 Task: Set the Credit Note while creating a New Invoice.
Action: Mouse moved to (187, 22)
Screenshot: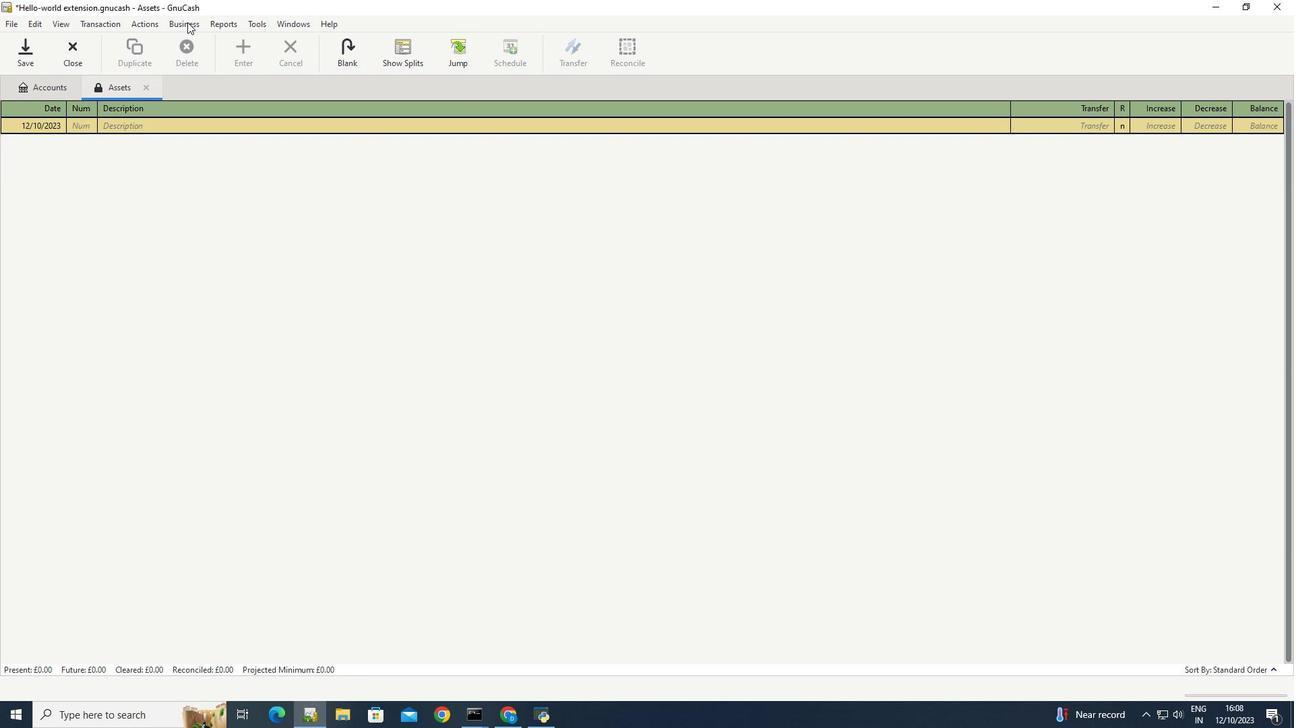 
Action: Mouse pressed left at (187, 22)
Screenshot: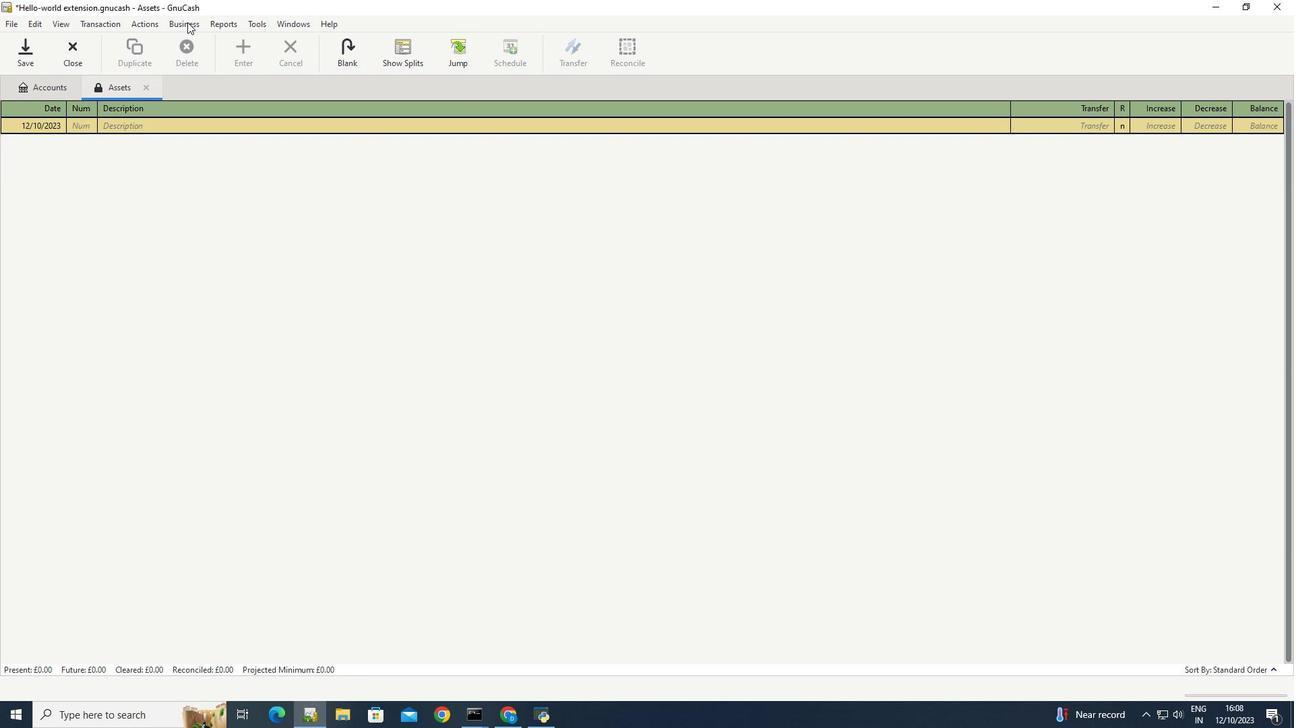 
Action: Mouse moved to (343, 89)
Screenshot: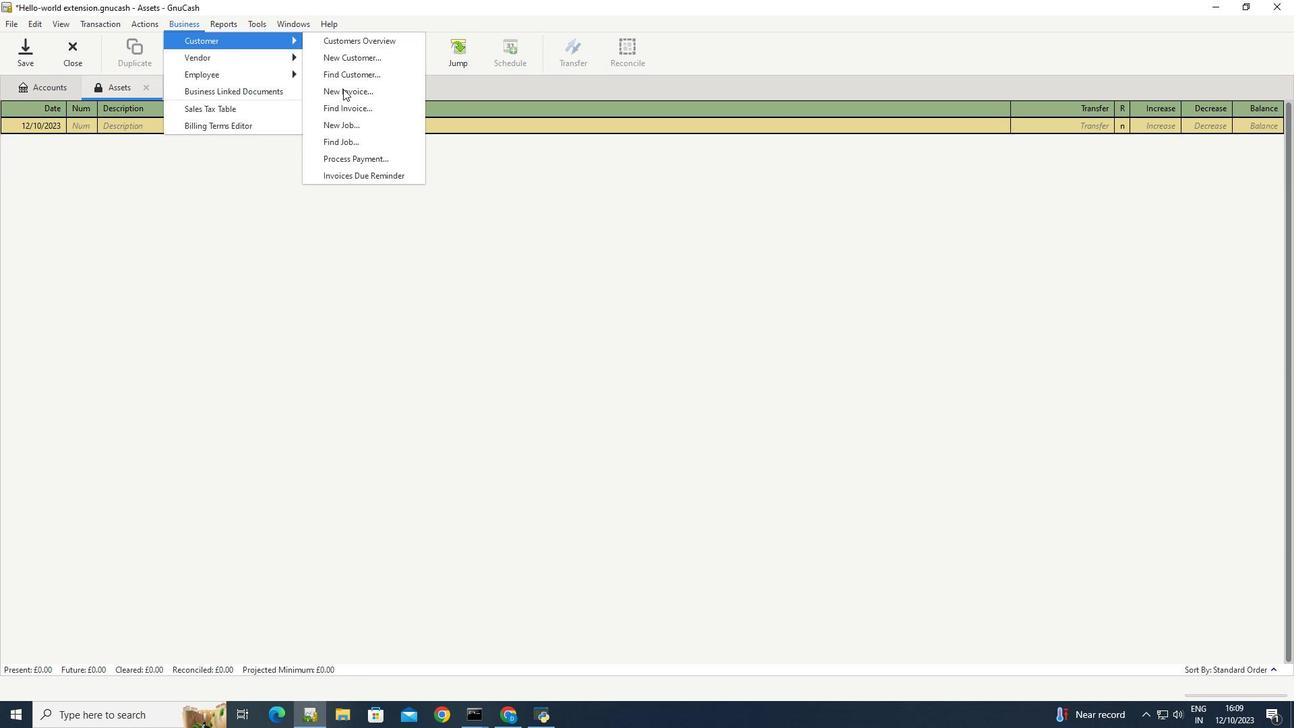 
Action: Mouse pressed left at (343, 89)
Screenshot: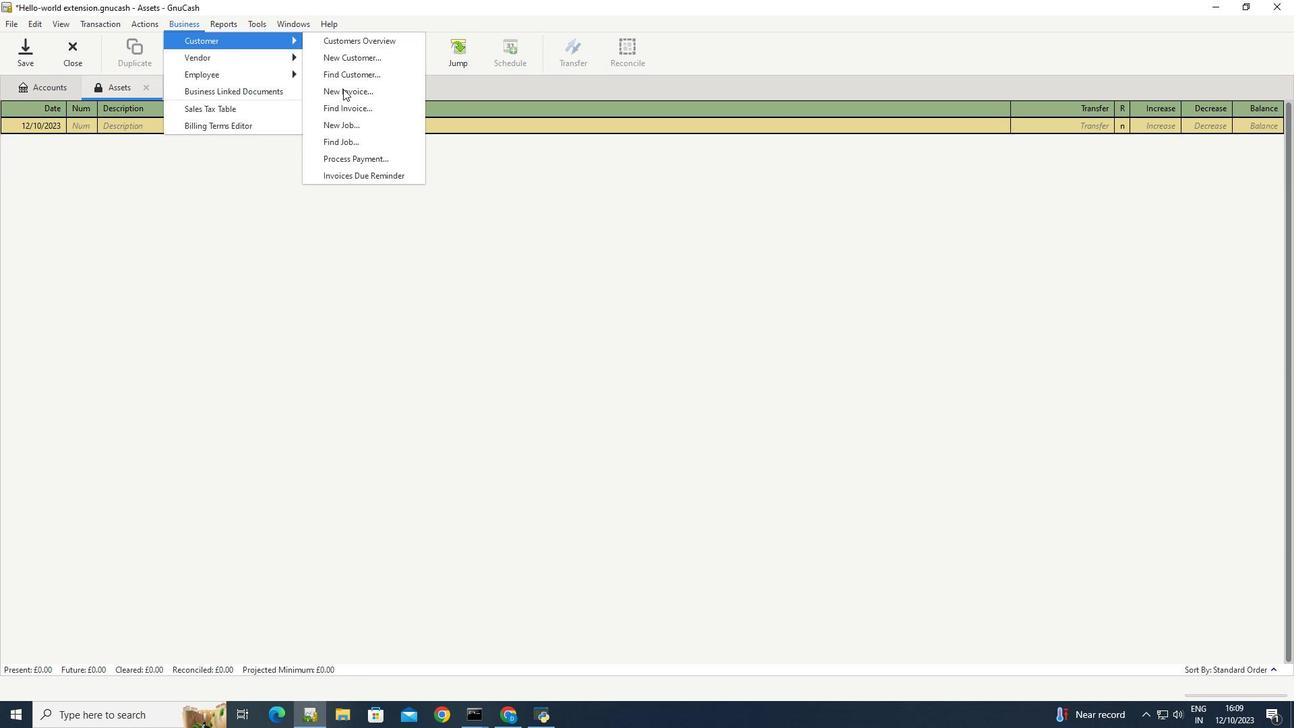 
Action: Mouse moved to (658, 260)
Screenshot: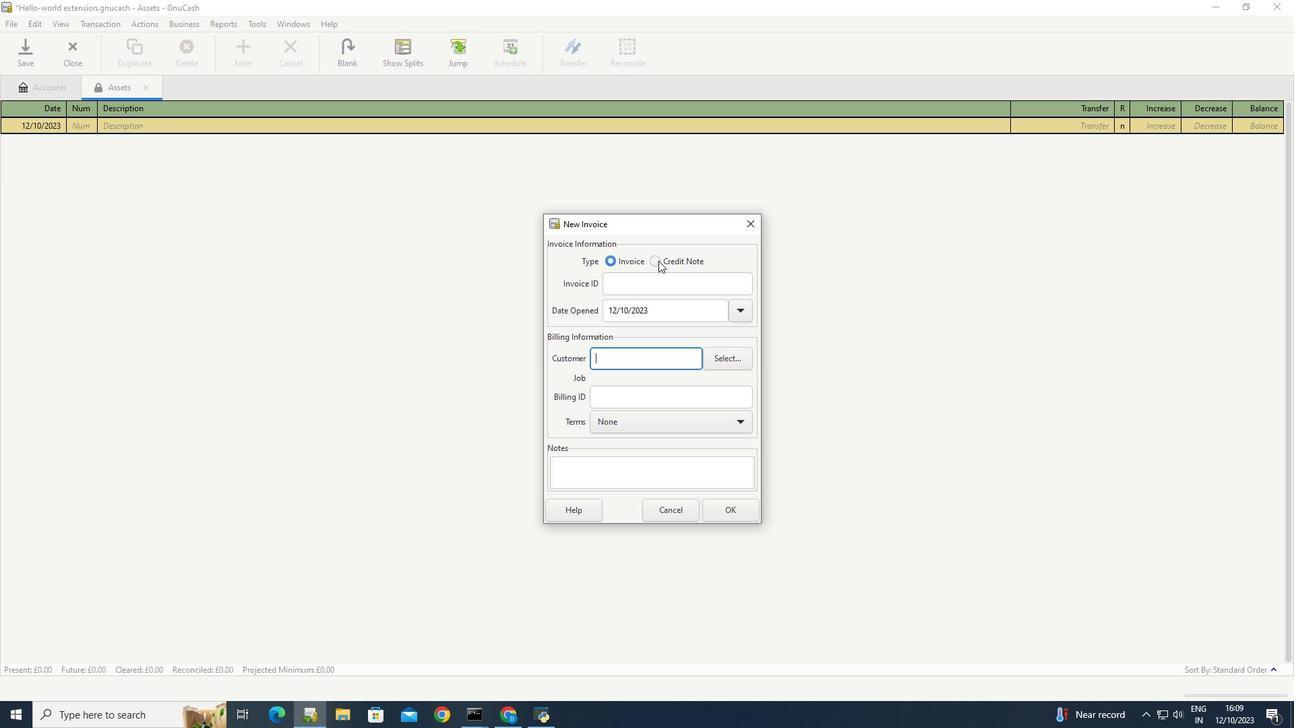 
Action: Mouse pressed left at (658, 260)
Screenshot: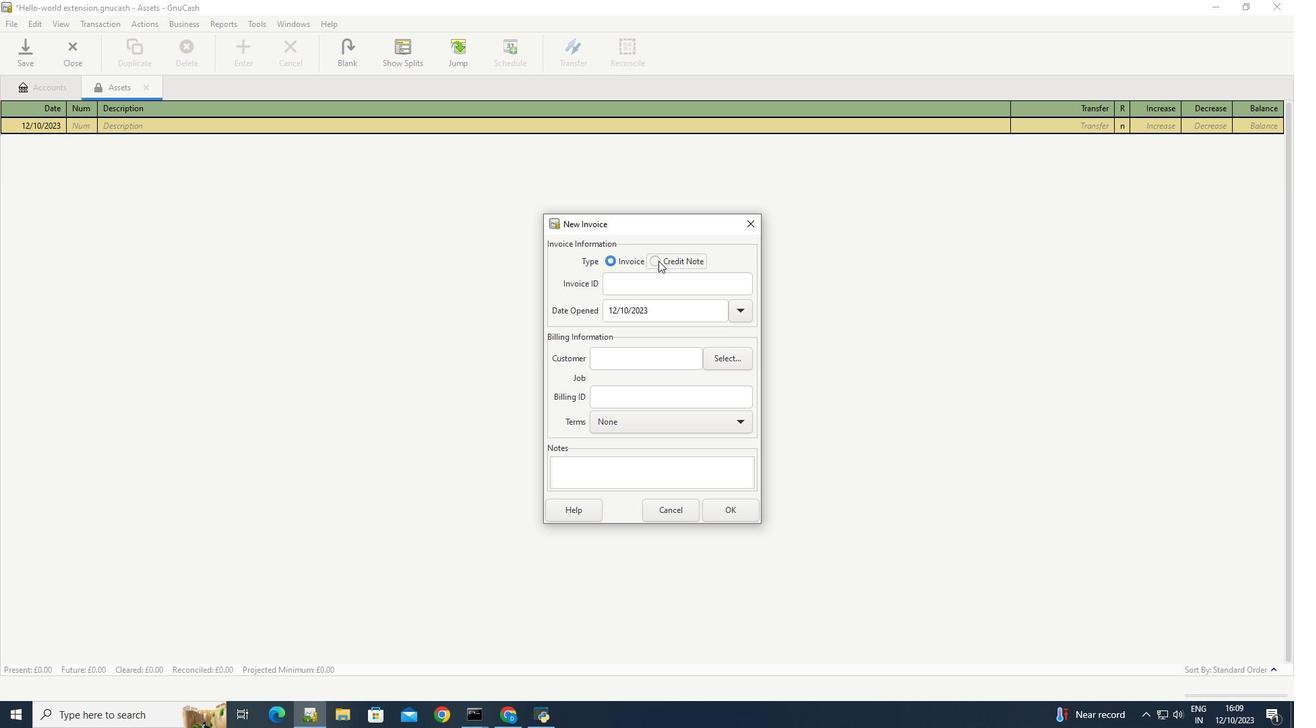 
Action: Mouse moved to (565, 264)
Screenshot: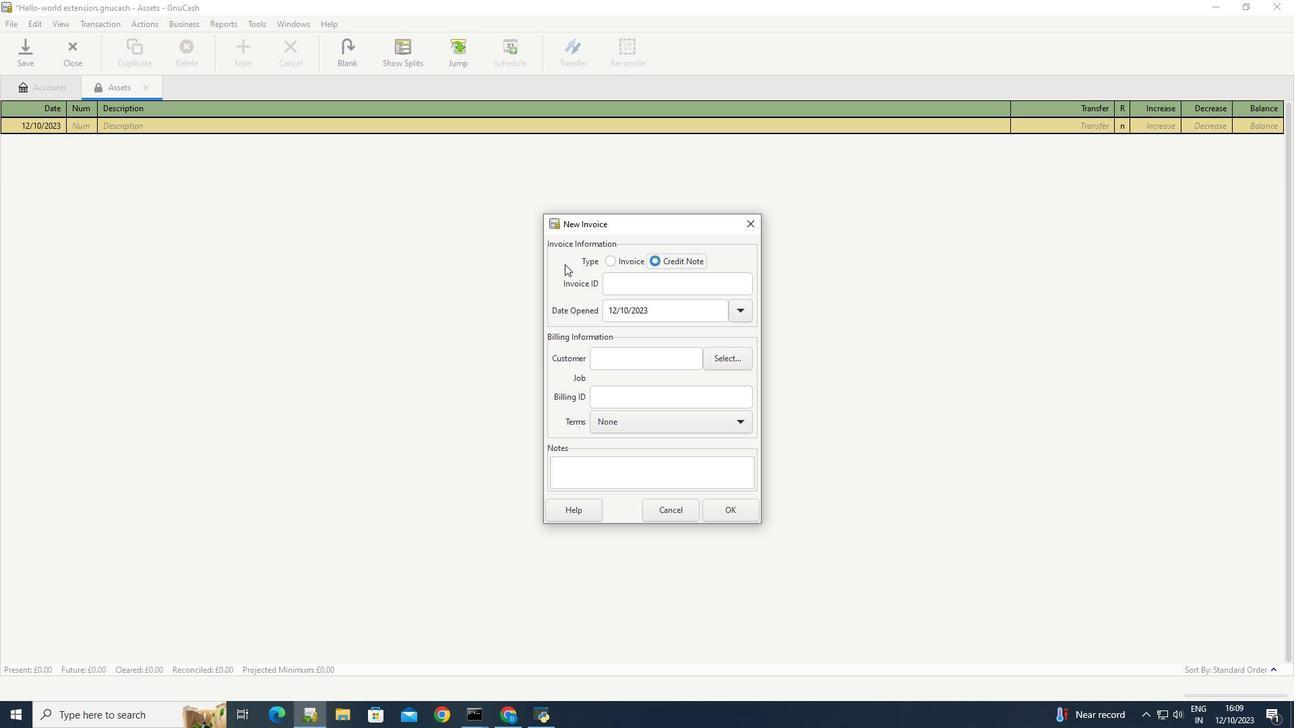 
Action: Mouse pressed left at (565, 264)
Screenshot: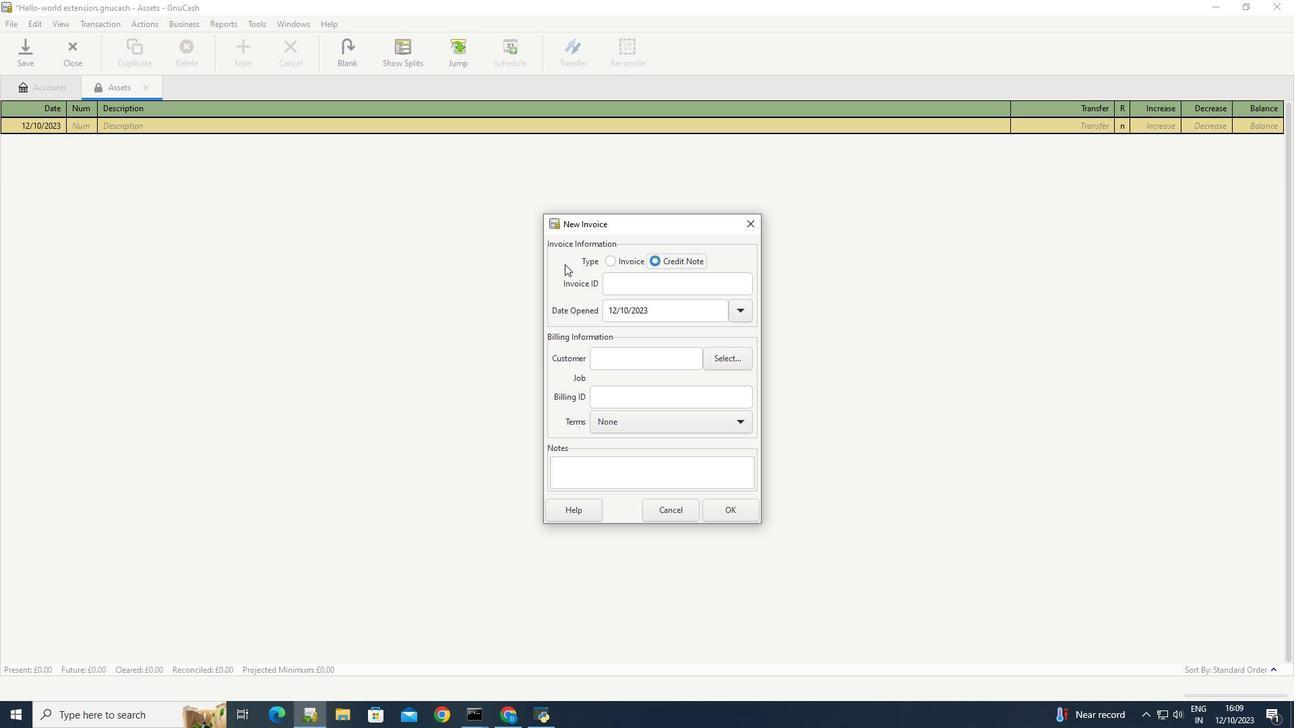 
